 Task: Create a due date automation trigger when advanced on, 2 days after a card is due add fields without custom field "Resume" set to a number lower or equal to 1 and lower than 10 at 11:00 AM.
Action: Mouse moved to (989, 76)
Screenshot: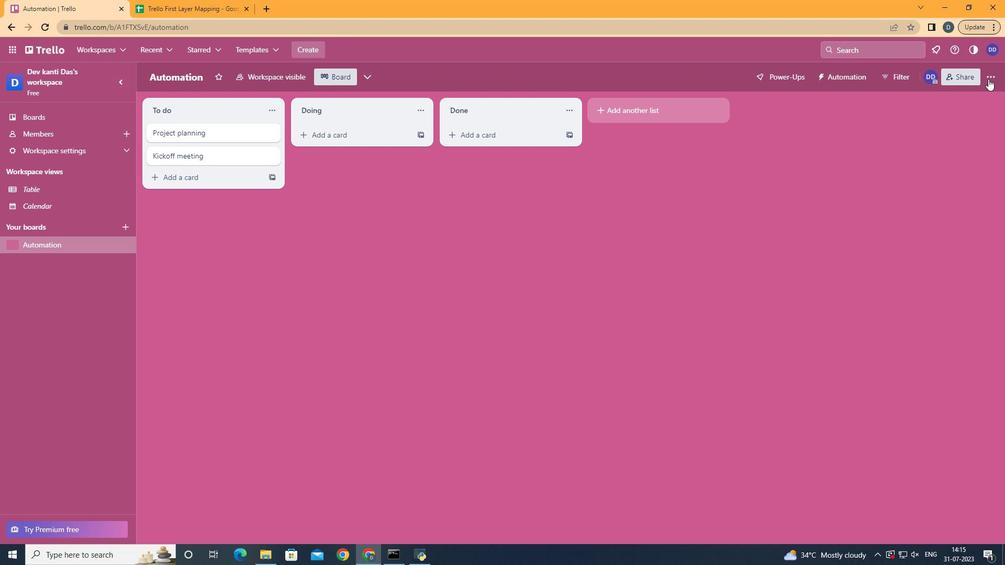 
Action: Mouse pressed left at (989, 76)
Screenshot: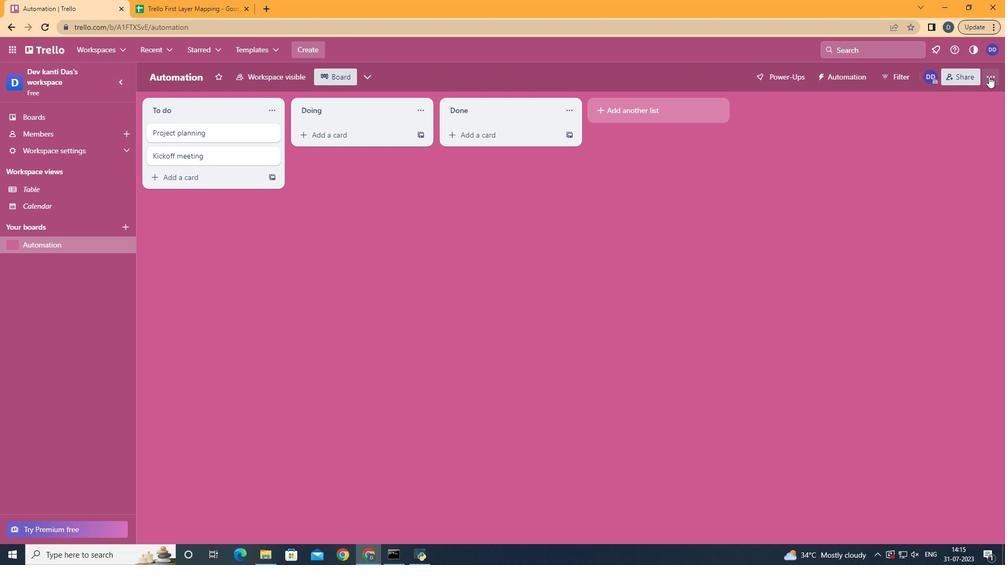 
Action: Mouse moved to (918, 229)
Screenshot: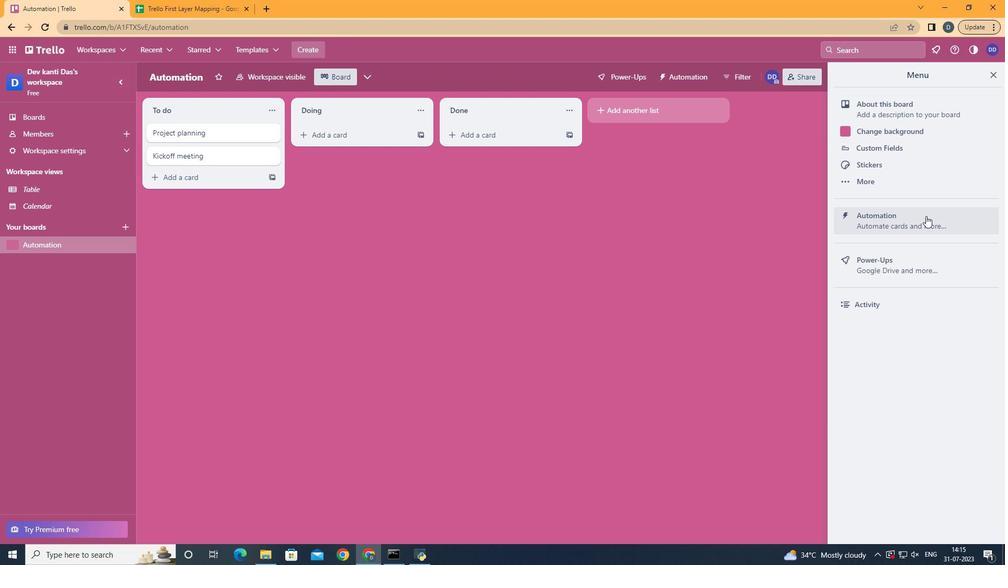 
Action: Mouse pressed left at (918, 229)
Screenshot: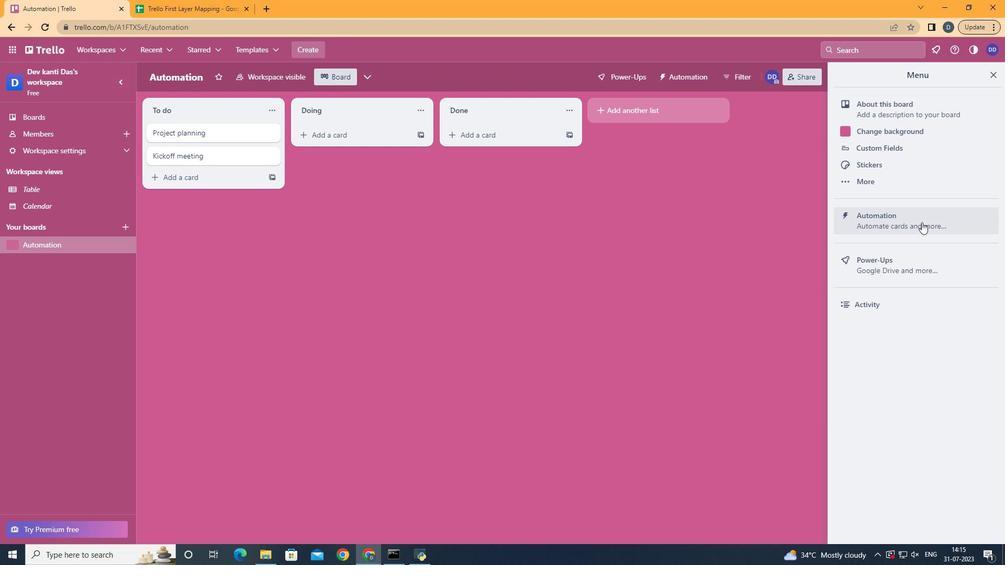 
Action: Mouse moved to (213, 208)
Screenshot: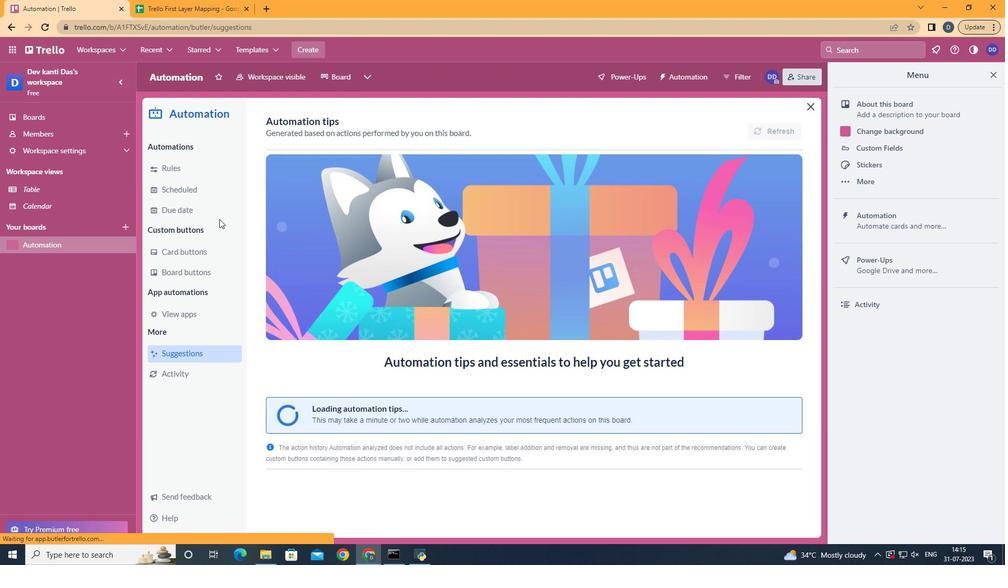 
Action: Mouse pressed left at (213, 208)
Screenshot: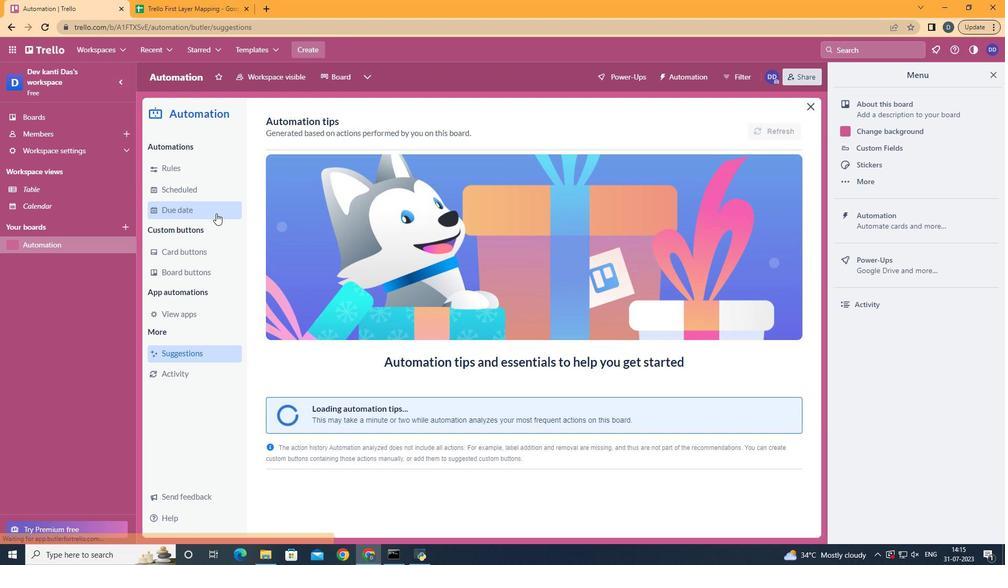 
Action: Mouse moved to (750, 128)
Screenshot: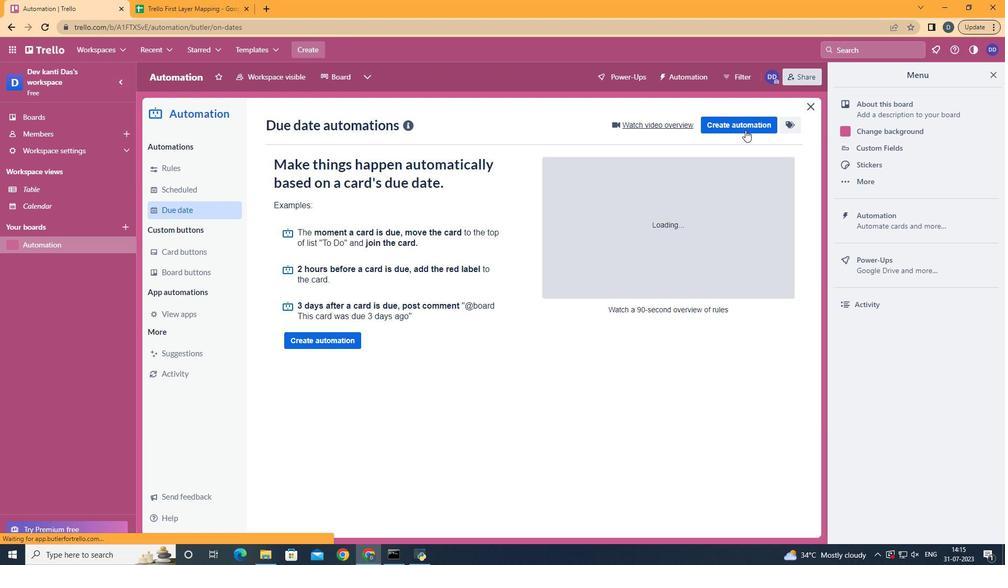 
Action: Mouse pressed left at (750, 128)
Screenshot: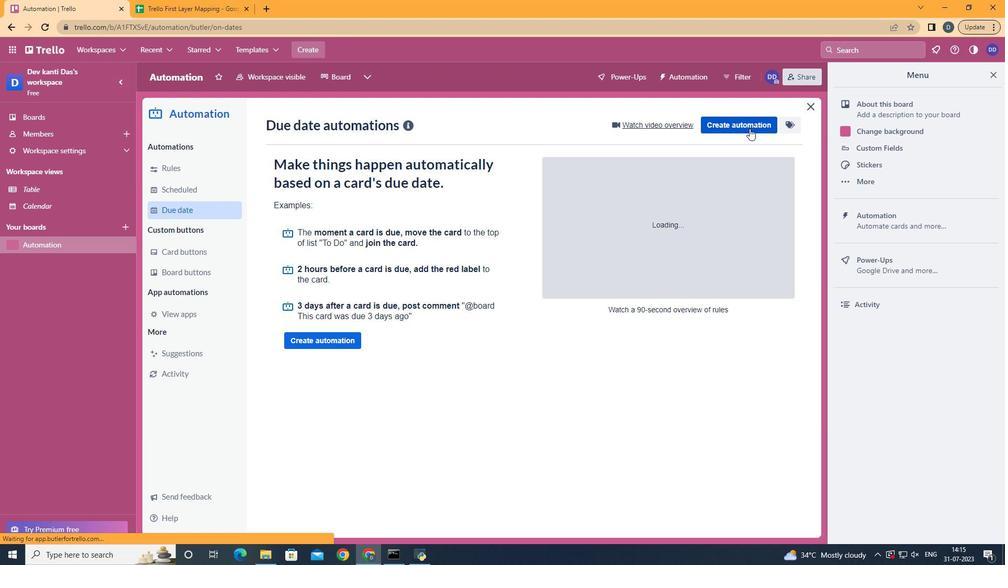 
Action: Mouse moved to (592, 226)
Screenshot: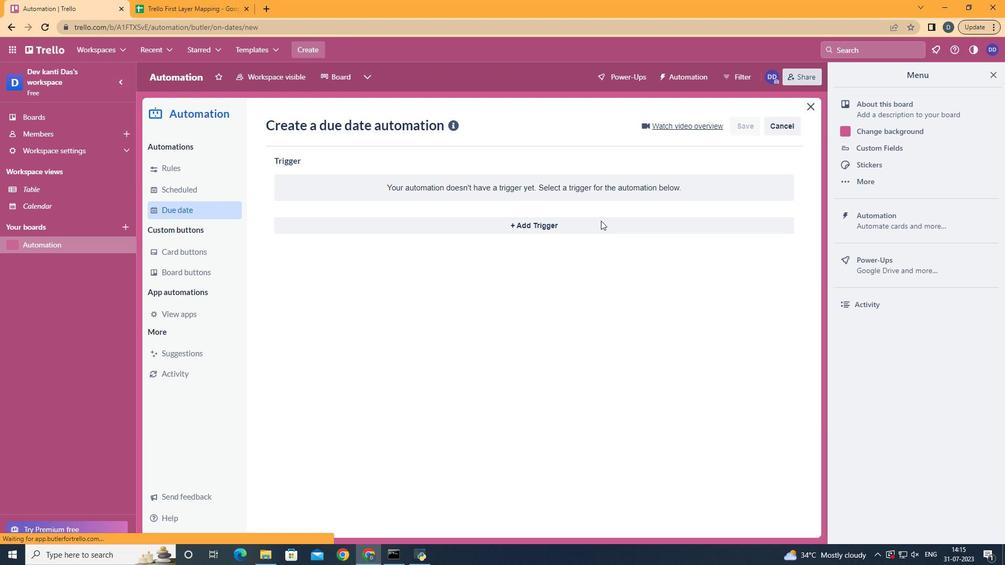 
Action: Mouse pressed left at (592, 226)
Screenshot: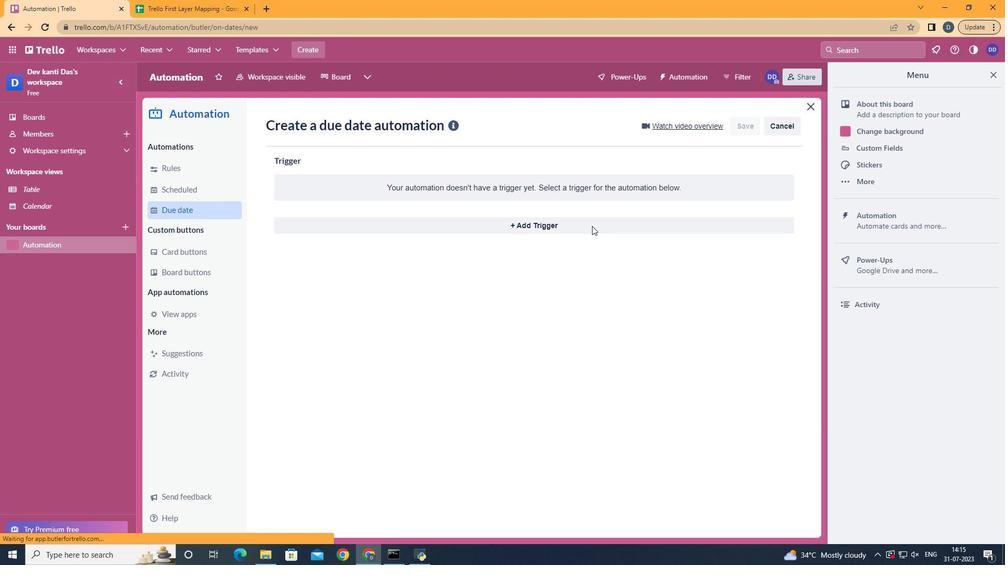 
Action: Mouse moved to (369, 426)
Screenshot: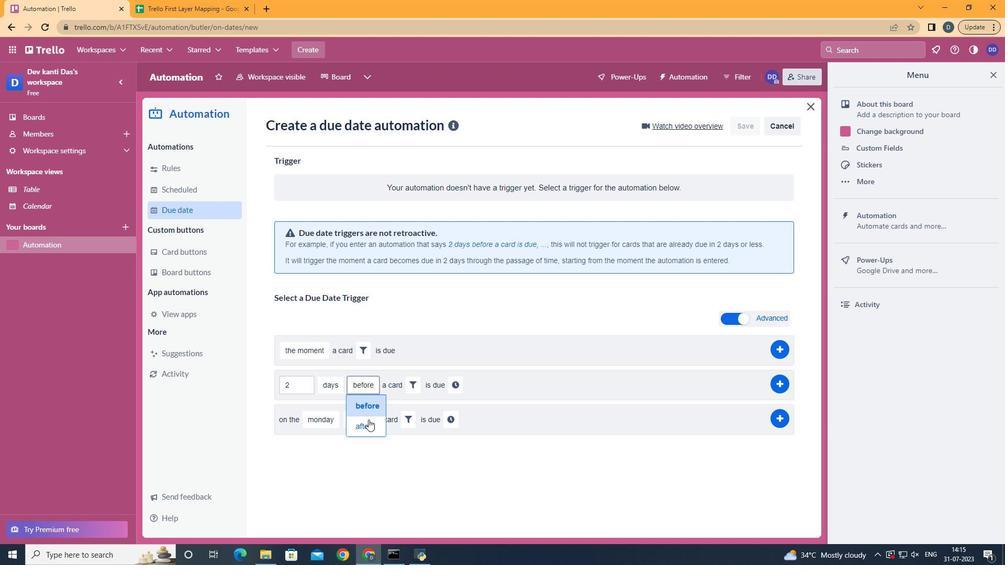 
Action: Mouse pressed left at (369, 426)
Screenshot: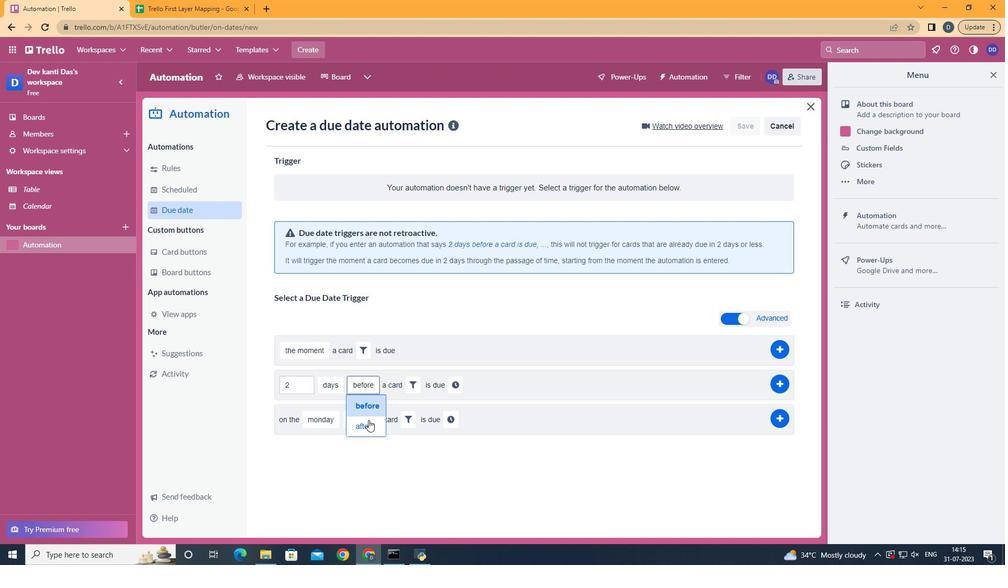 
Action: Mouse moved to (413, 381)
Screenshot: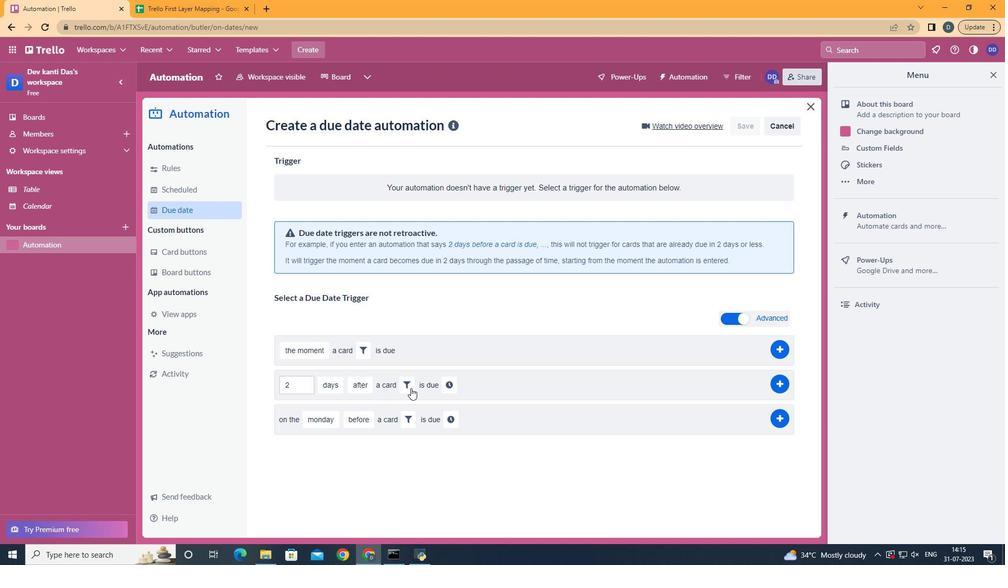 
Action: Mouse pressed left at (413, 381)
Screenshot: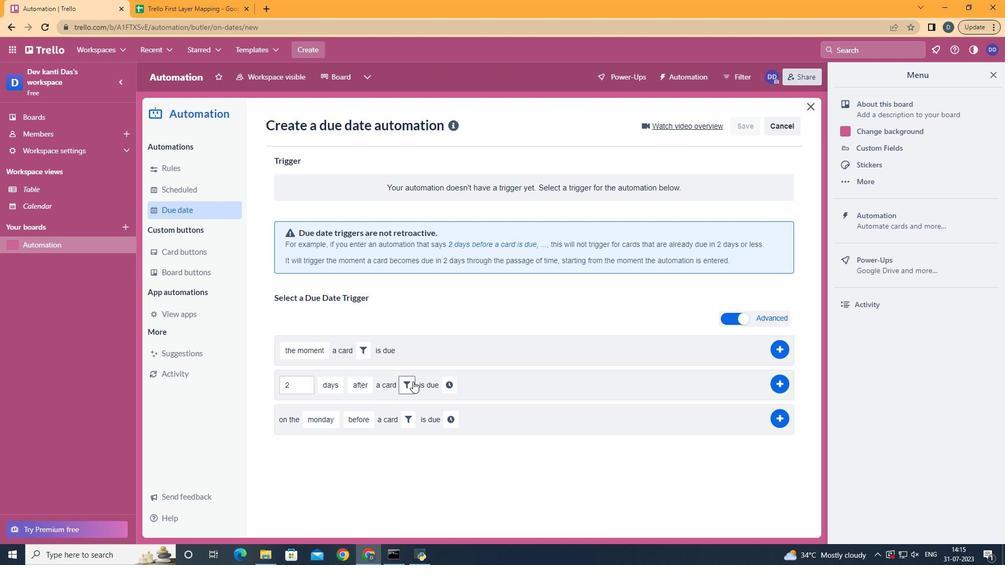 
Action: Mouse moved to (588, 417)
Screenshot: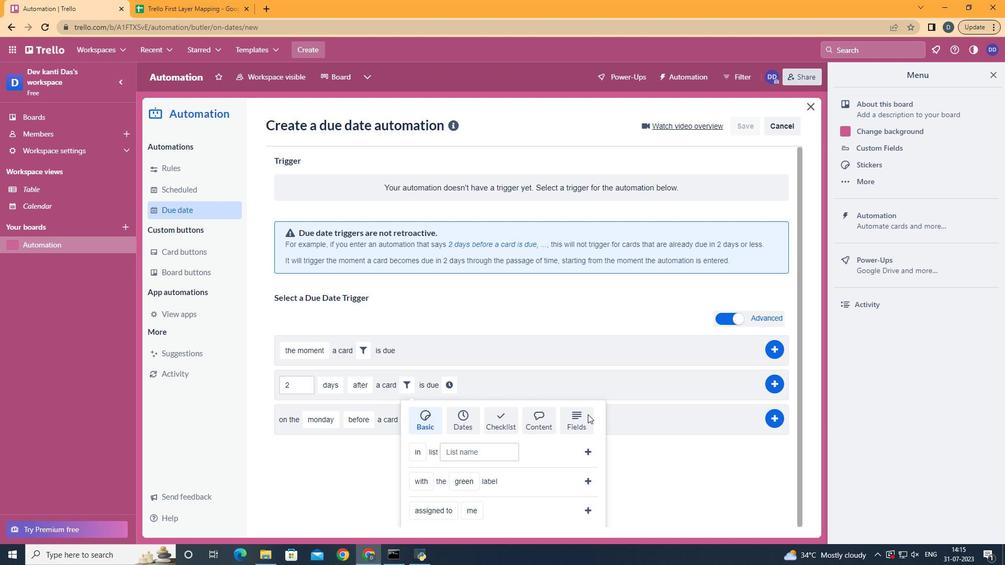 
Action: Mouse pressed left at (588, 417)
Screenshot: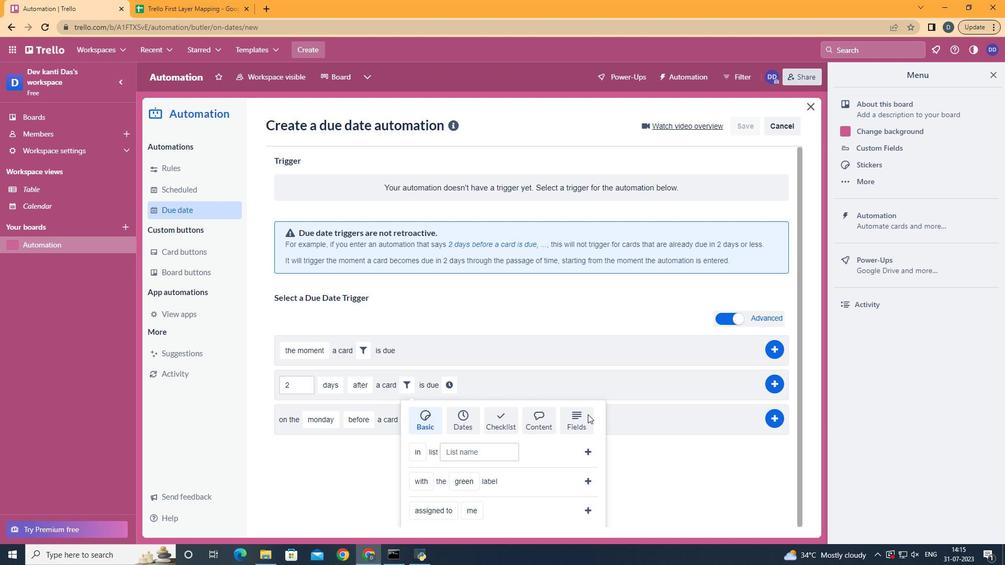 
Action: Mouse scrolled (588, 416) with delta (0, 0)
Screenshot: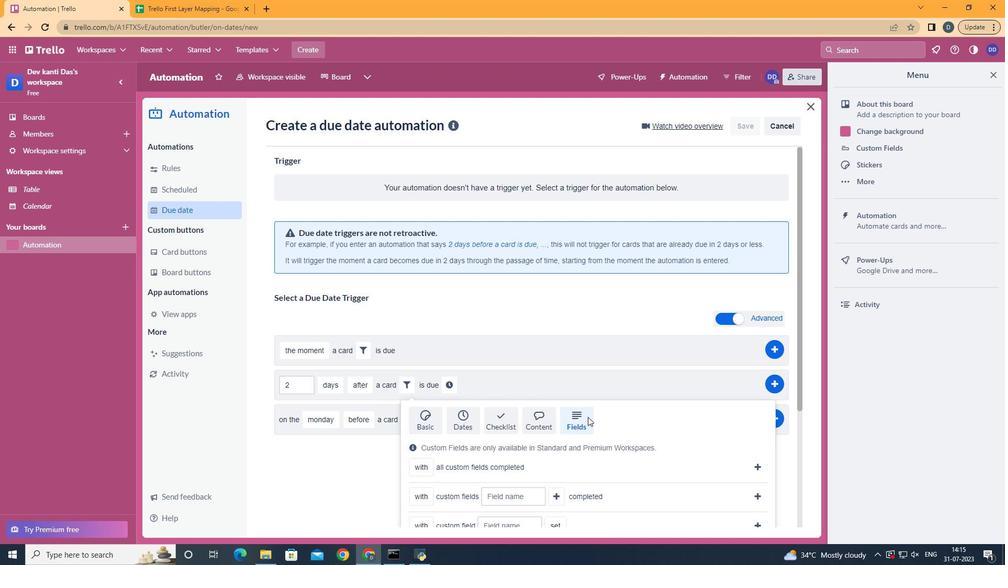 
Action: Mouse scrolled (588, 416) with delta (0, 0)
Screenshot: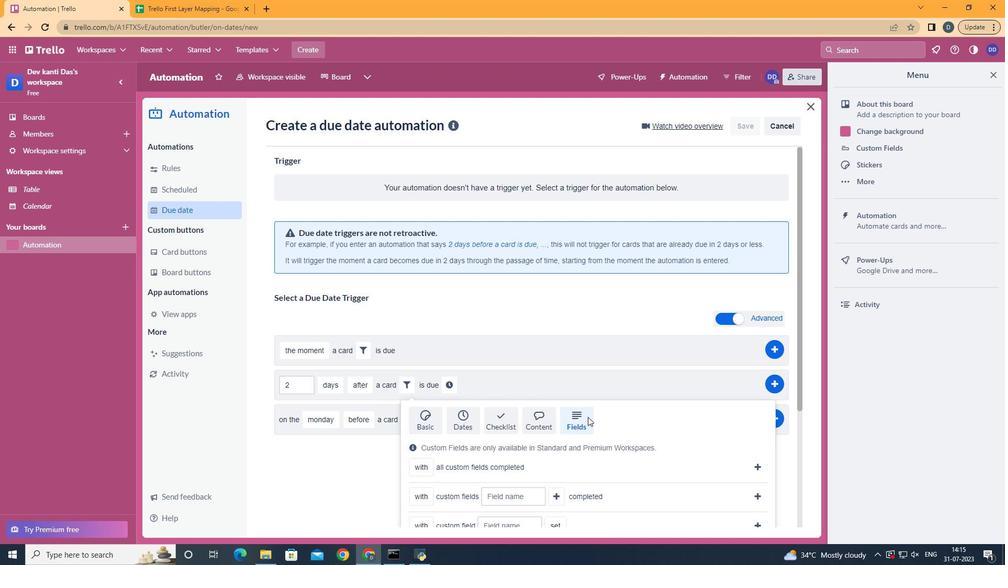 
Action: Mouse scrolled (588, 416) with delta (0, 0)
Screenshot: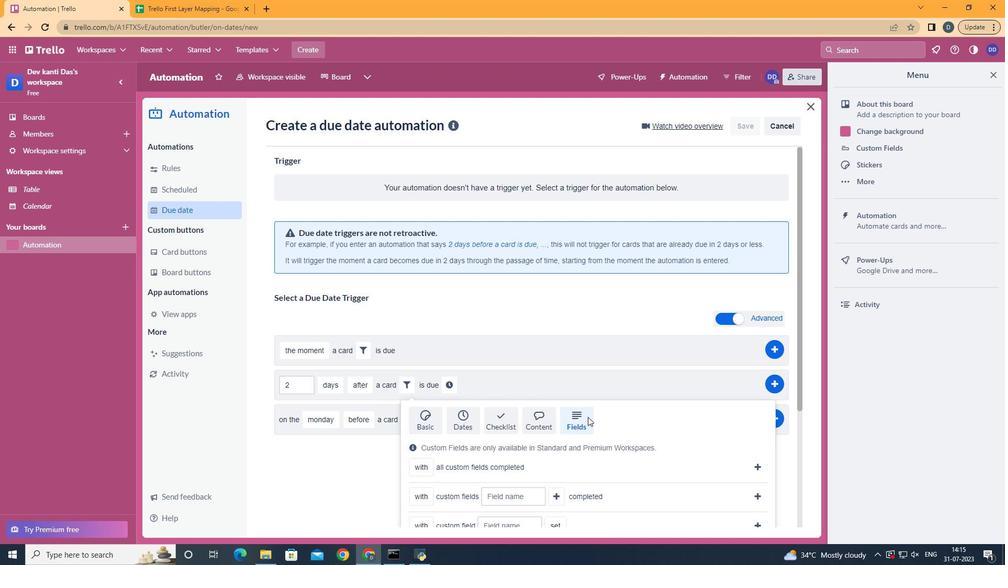 
Action: Mouse scrolled (588, 416) with delta (0, 0)
Screenshot: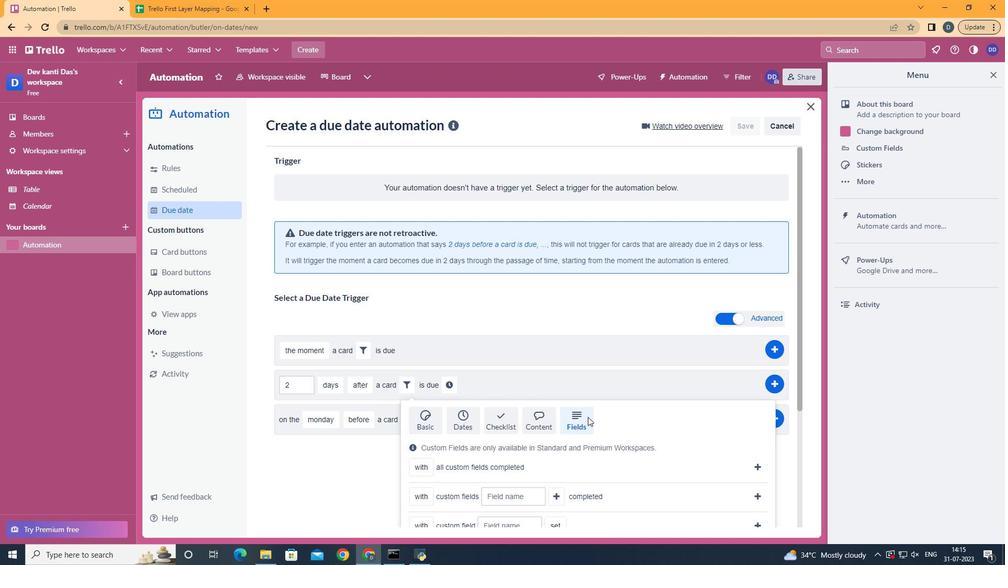 
Action: Mouse scrolled (588, 416) with delta (0, 0)
Screenshot: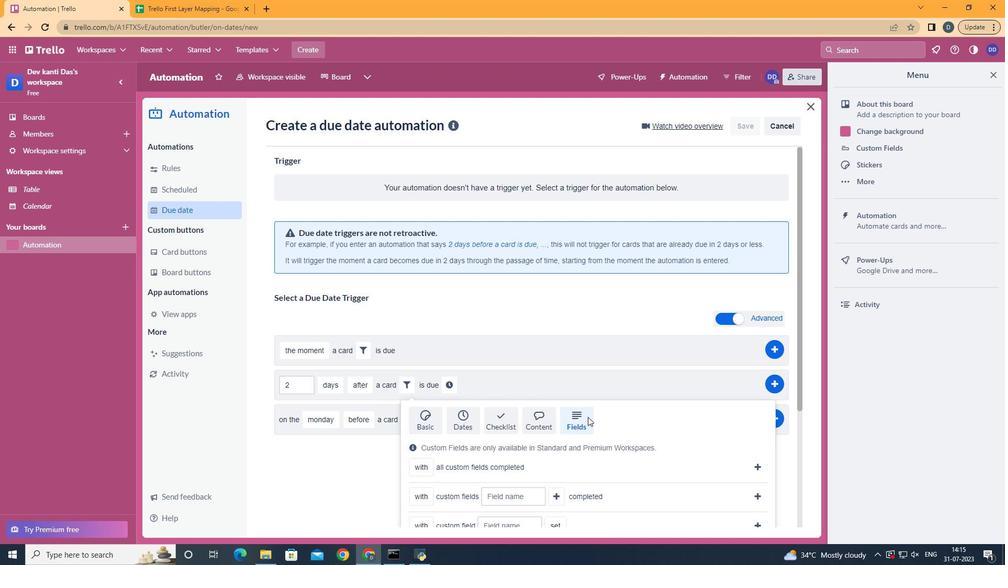 
Action: Mouse moved to (424, 490)
Screenshot: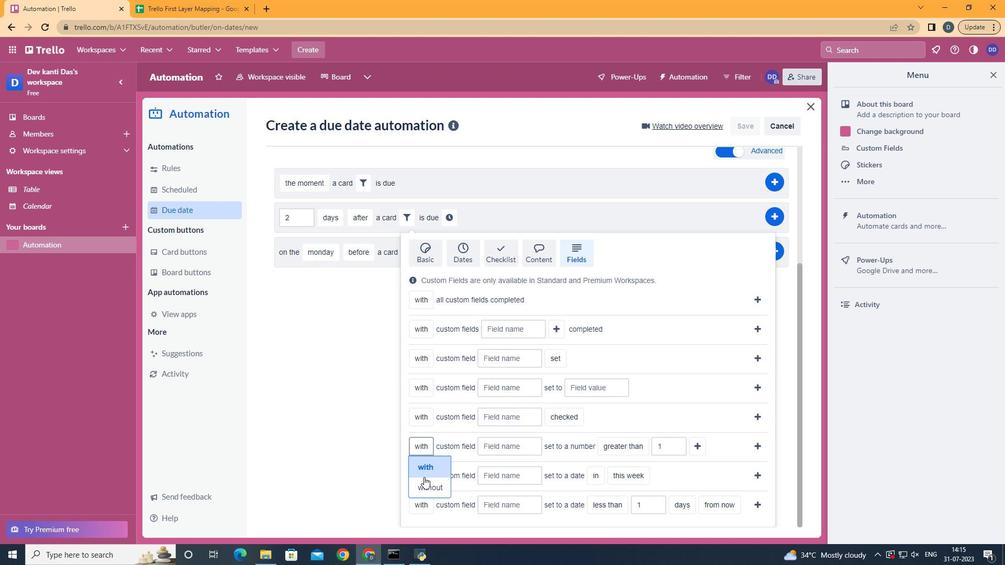 
Action: Mouse pressed left at (424, 490)
Screenshot: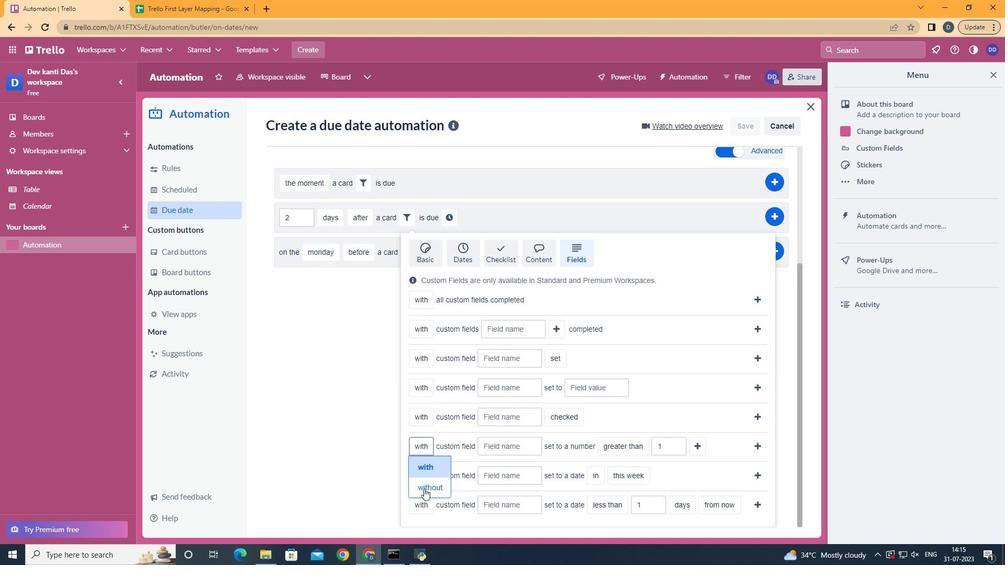 
Action: Mouse moved to (509, 436)
Screenshot: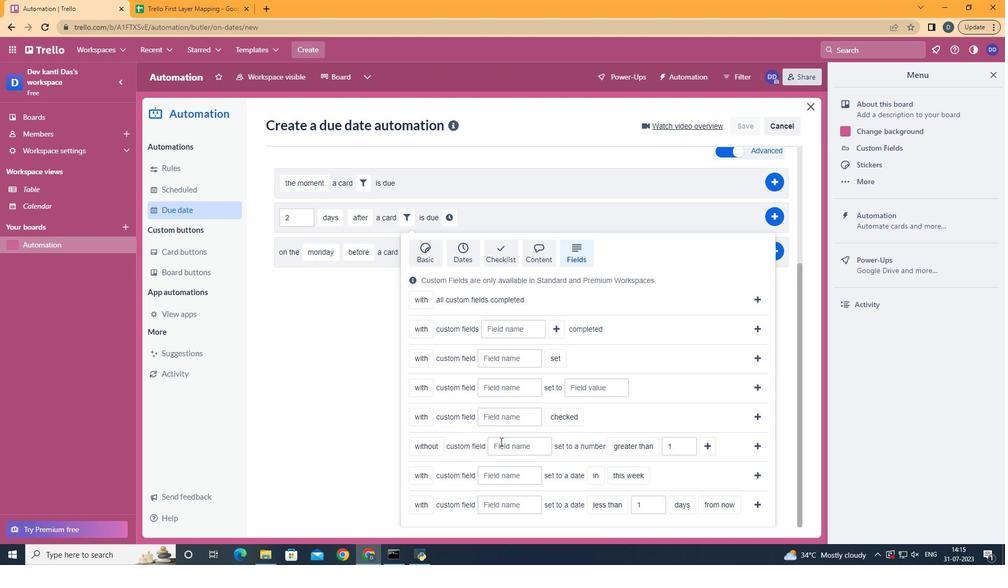 
Action: Mouse pressed left at (509, 436)
Screenshot: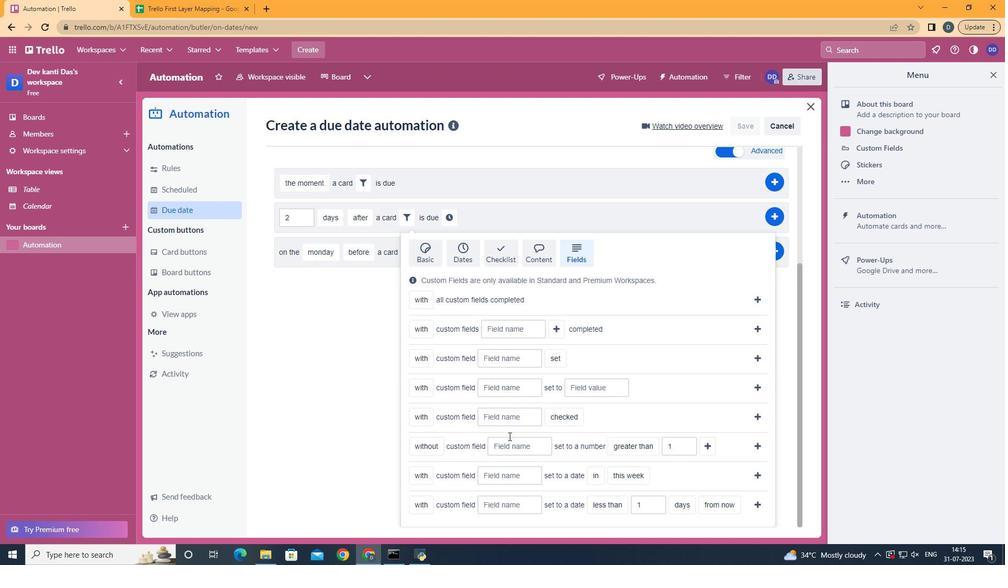 
Action: Key pressed <Key.shift>Resume
Screenshot: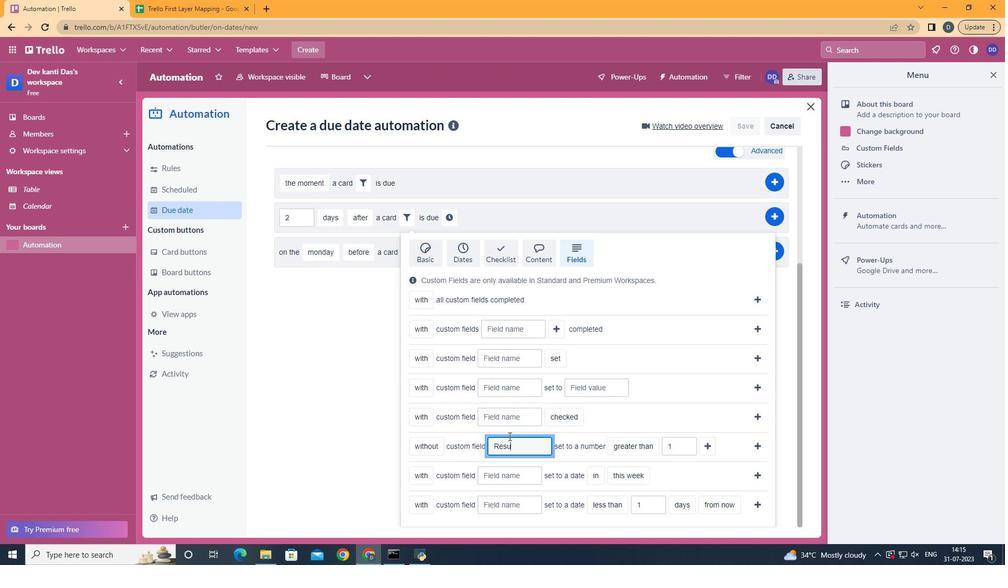 
Action: Mouse moved to (645, 424)
Screenshot: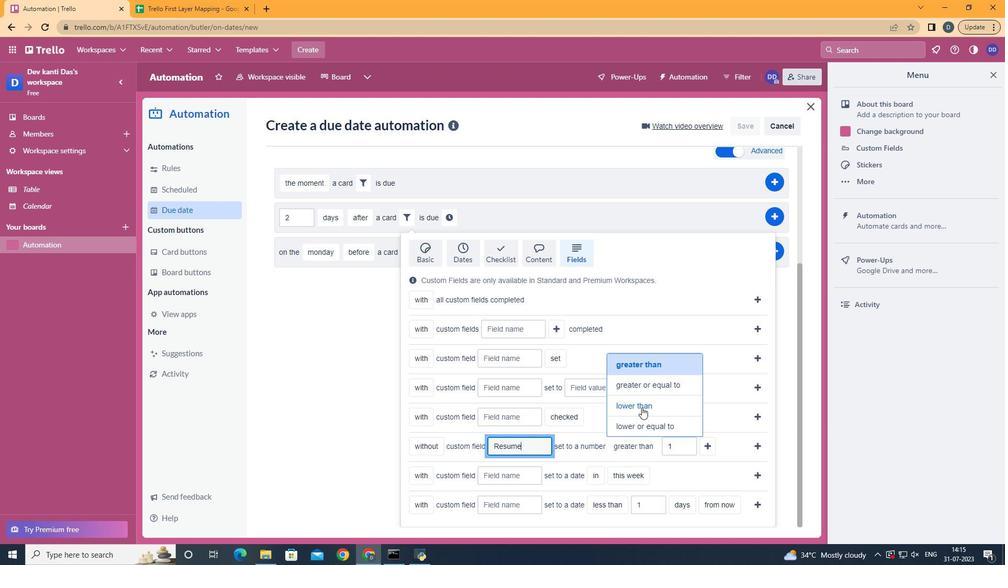 
Action: Mouse pressed left at (645, 424)
Screenshot: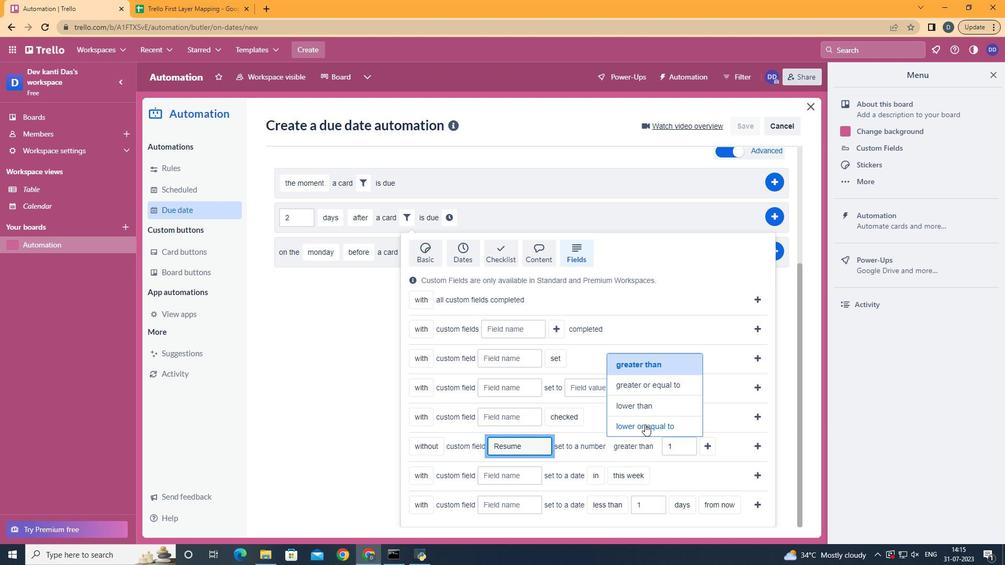 
Action: Mouse moved to (724, 450)
Screenshot: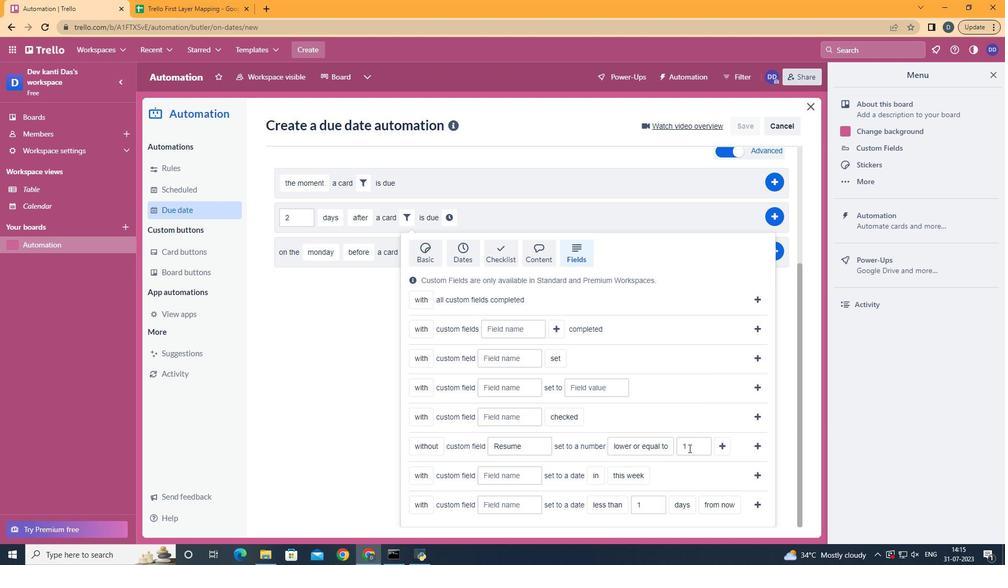 
Action: Mouse pressed left at (724, 450)
Screenshot: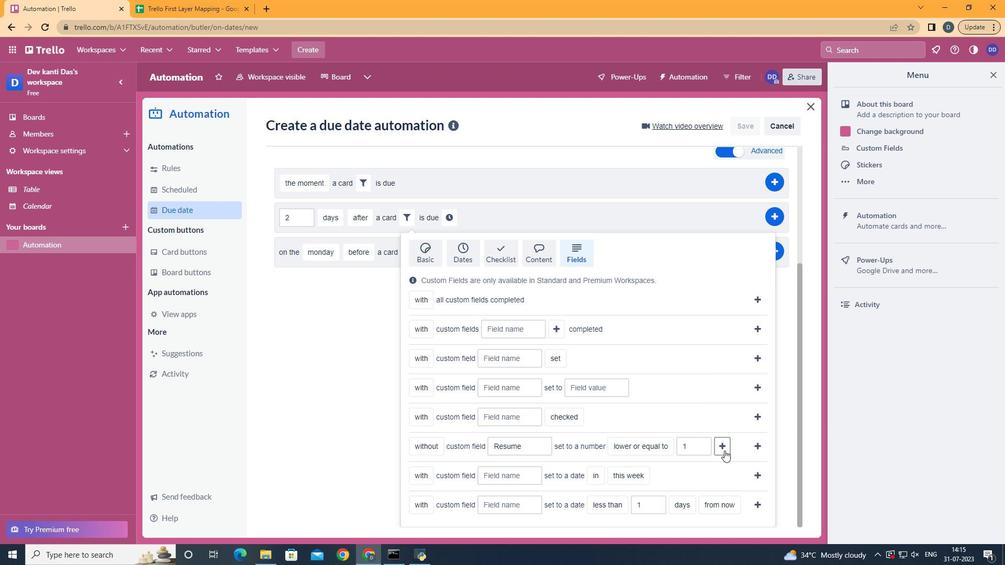 
Action: Mouse moved to (473, 381)
Screenshot: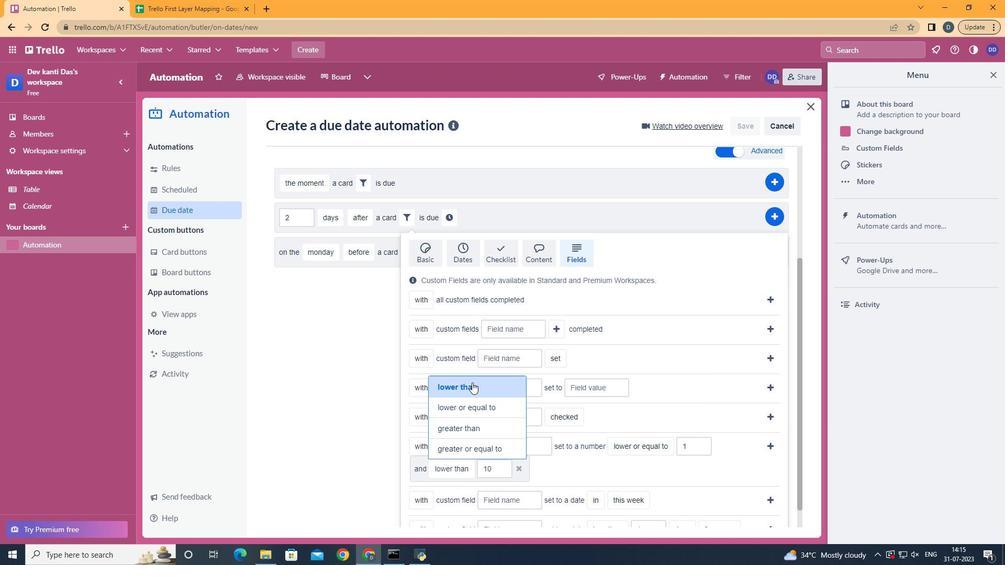 
Action: Mouse pressed left at (473, 381)
Screenshot: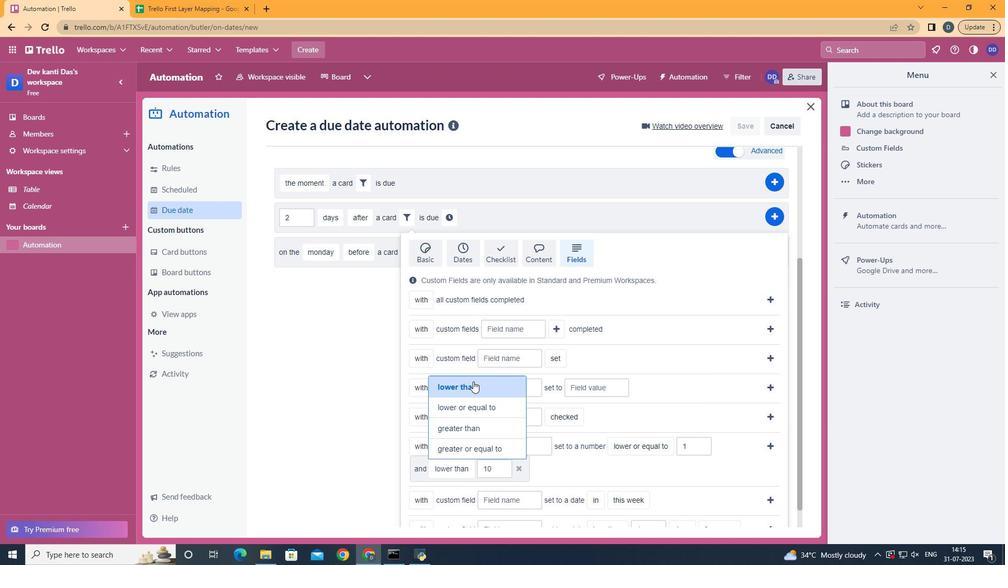 
Action: Mouse moved to (769, 443)
Screenshot: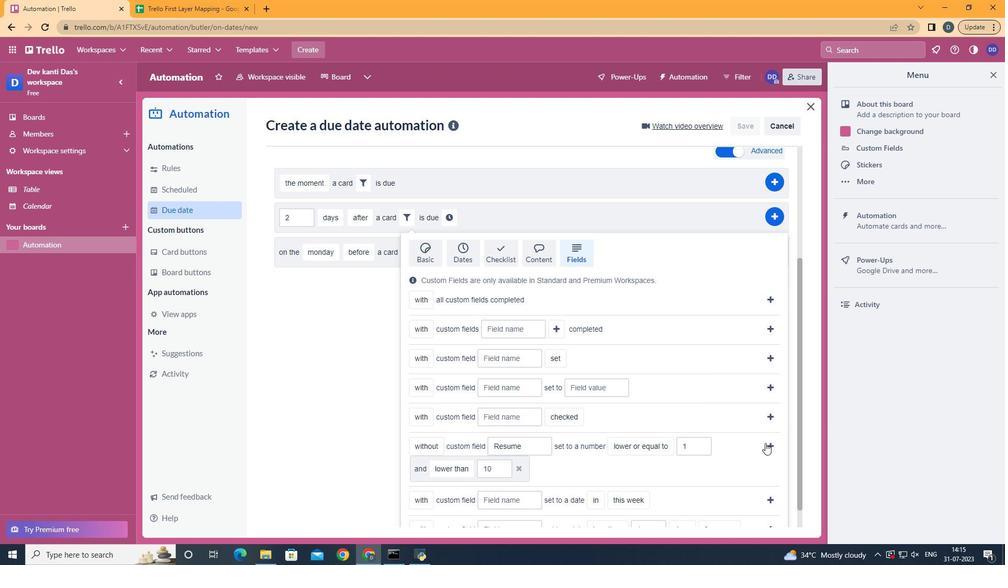 
Action: Mouse pressed left at (769, 443)
Screenshot: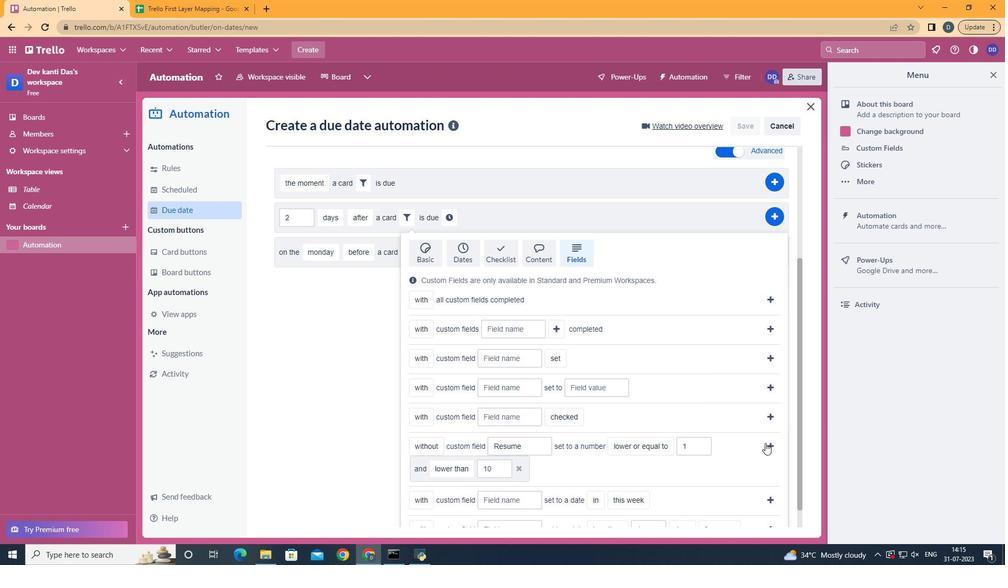 
Action: Mouse moved to (747, 388)
Screenshot: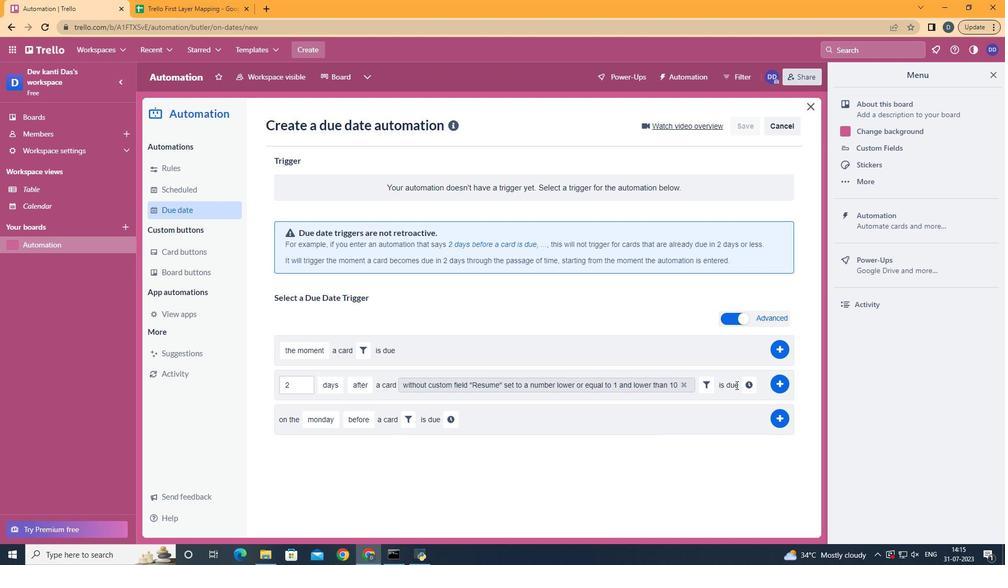 
Action: Mouse pressed left at (747, 388)
Screenshot: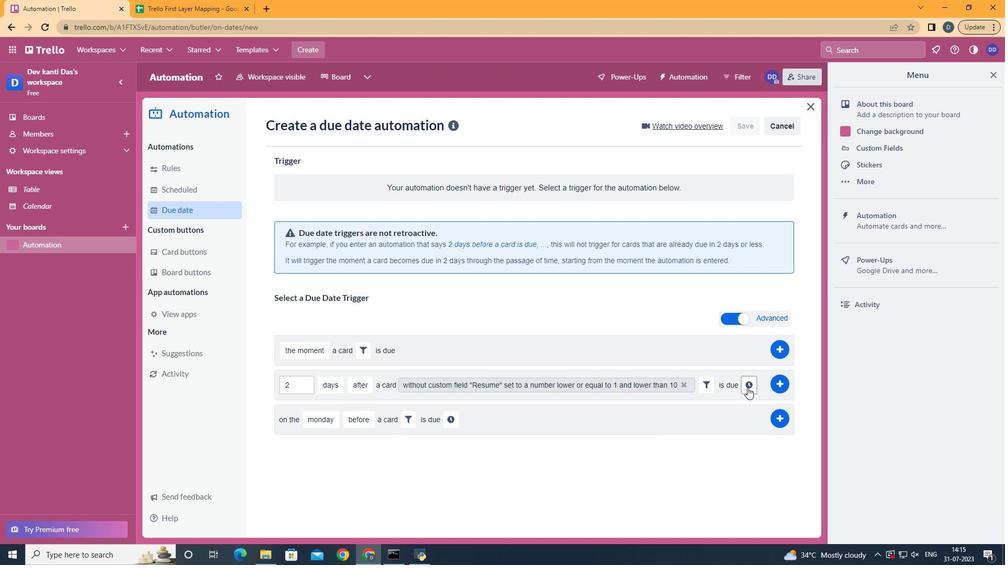 
Action: Mouse moved to (315, 406)
Screenshot: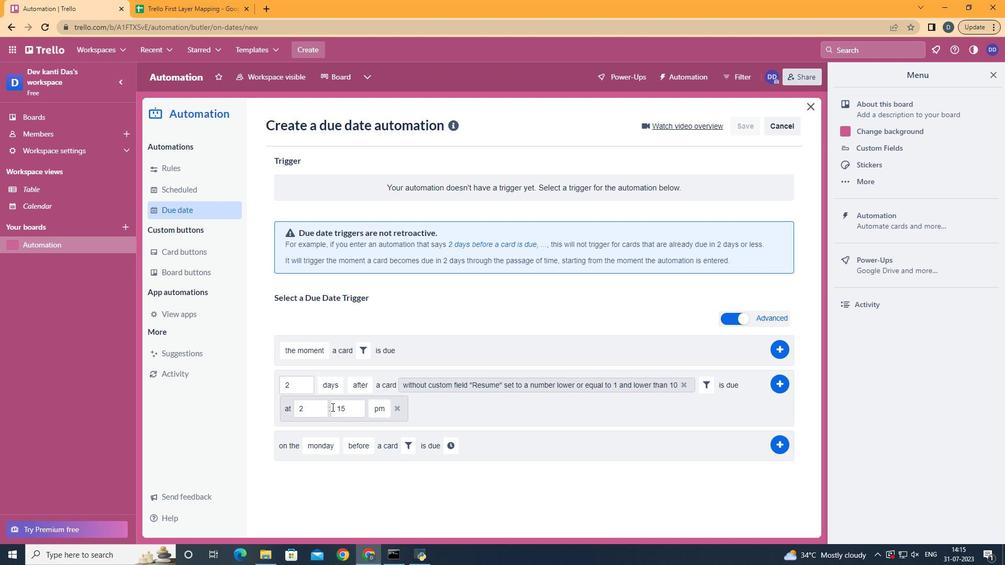 
Action: Mouse pressed left at (315, 406)
Screenshot: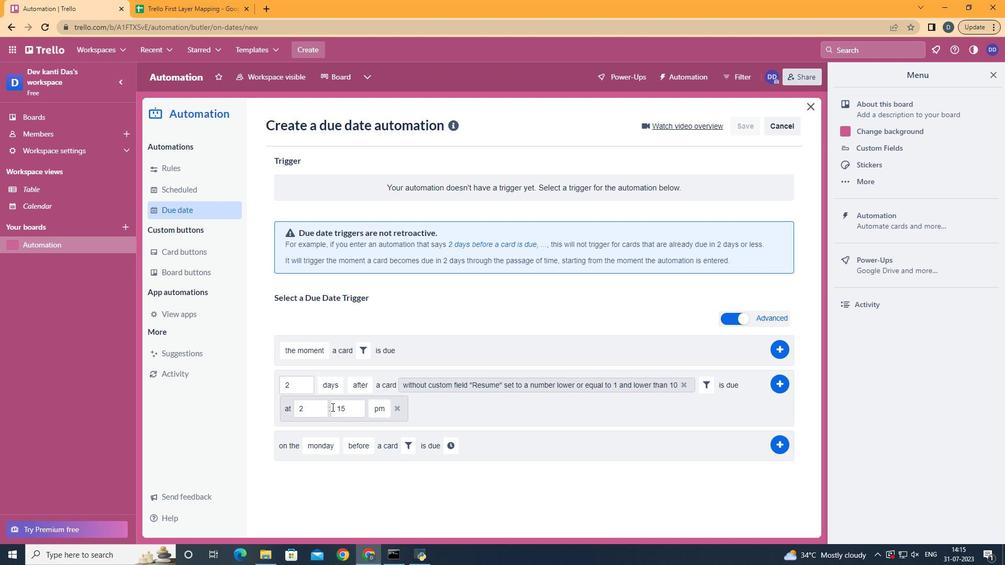 
Action: Key pressed <Key.backspace>11
Screenshot: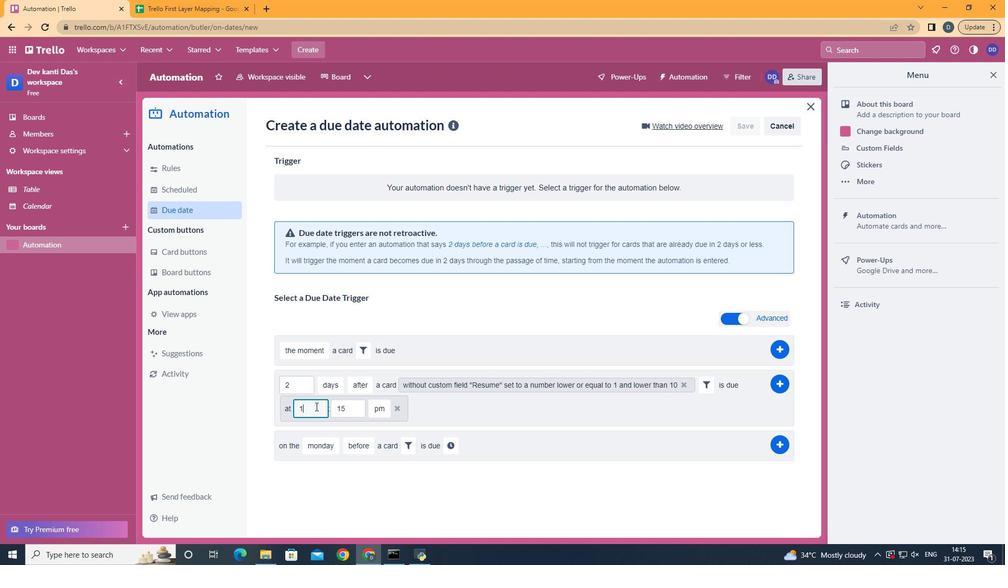 
Action: Mouse moved to (357, 402)
Screenshot: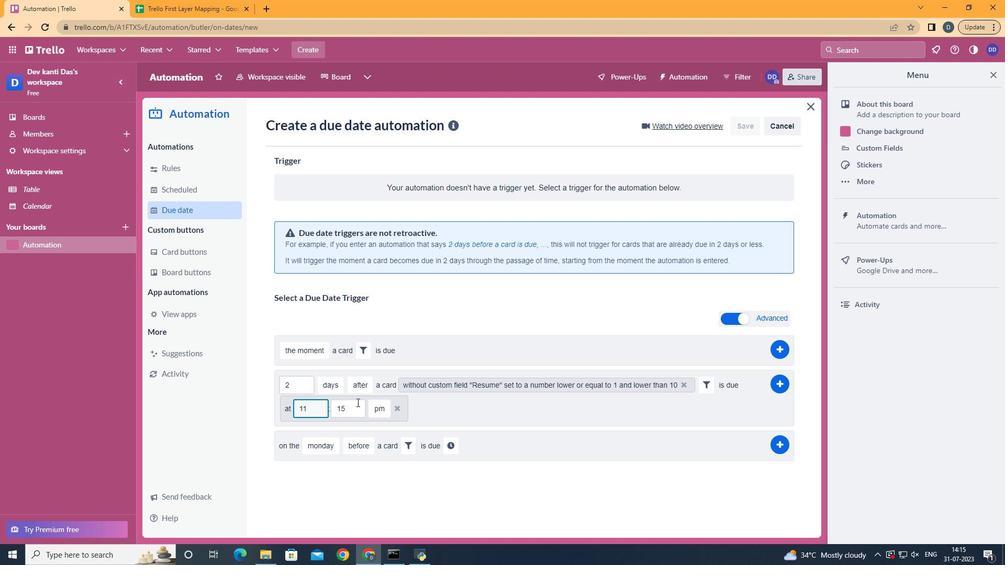
Action: Mouse pressed left at (357, 402)
Screenshot: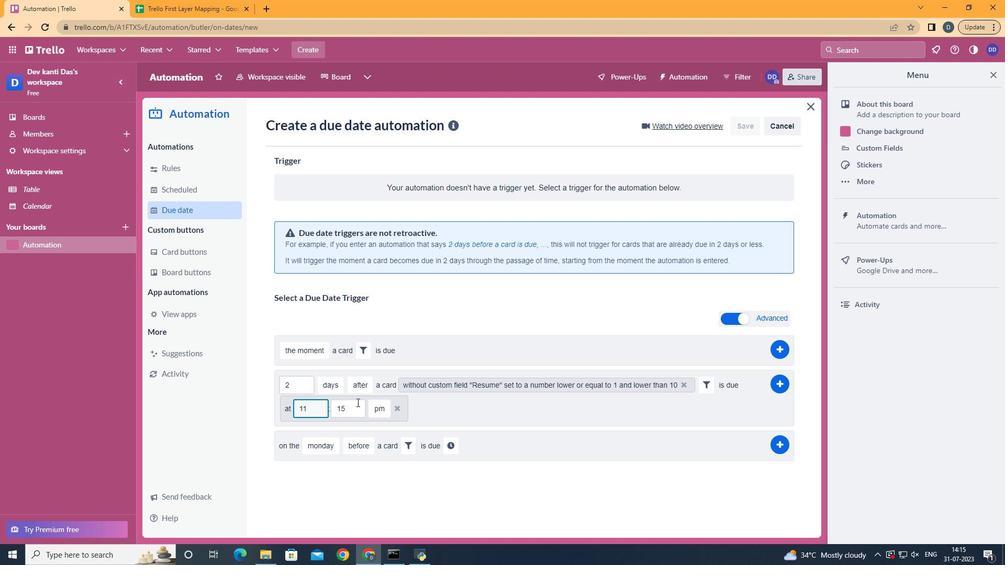 
Action: Key pressed <Key.backspace><Key.backspace>00
Screenshot: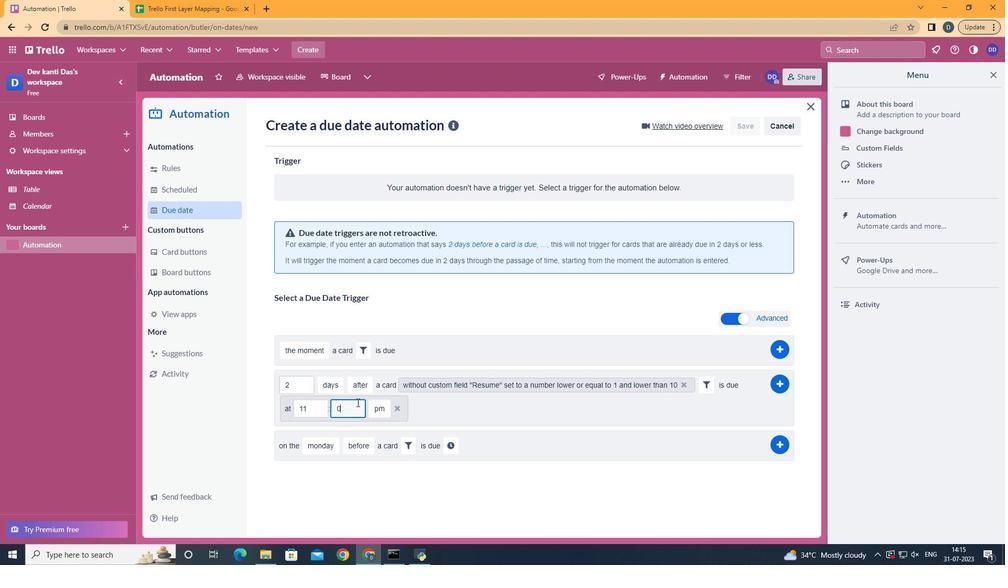
Action: Mouse moved to (386, 431)
Screenshot: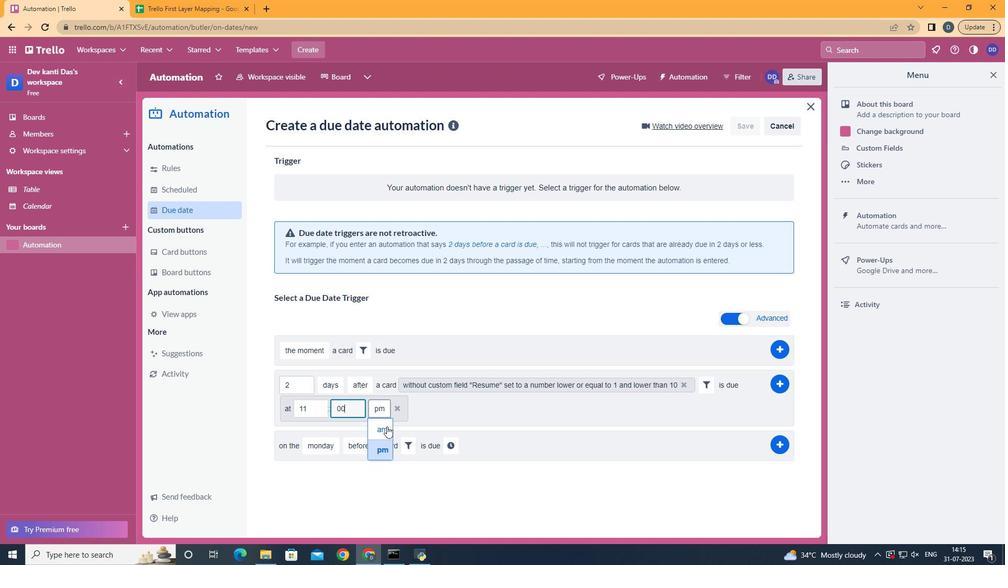 
Action: Mouse pressed left at (386, 431)
Screenshot: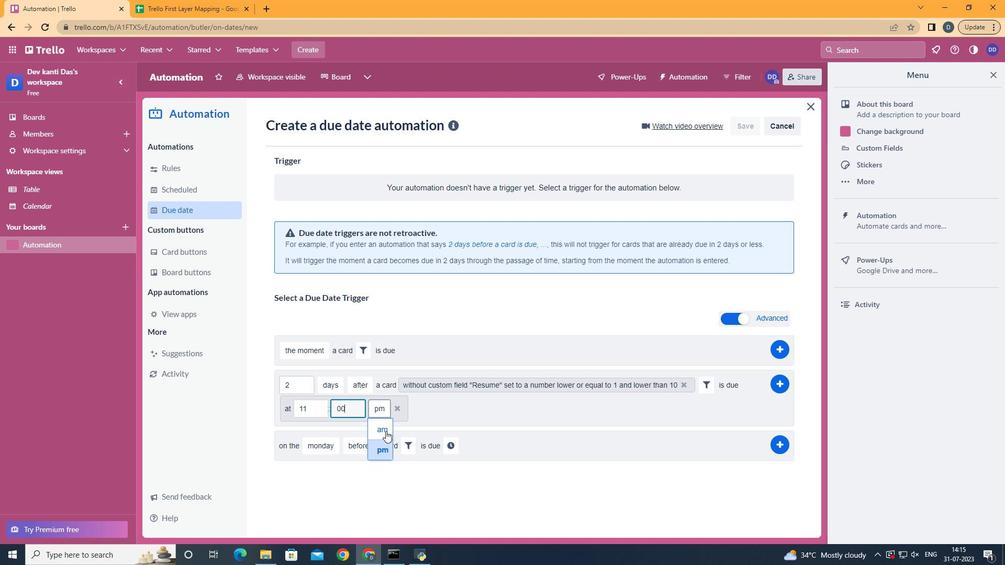 
Action: Mouse moved to (774, 381)
Screenshot: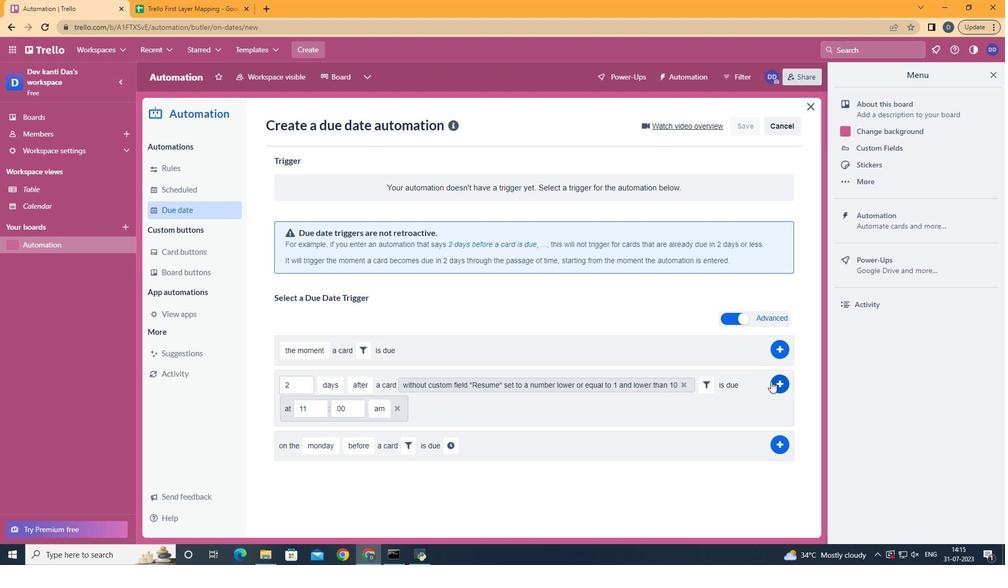 
Action: Mouse pressed left at (774, 381)
Screenshot: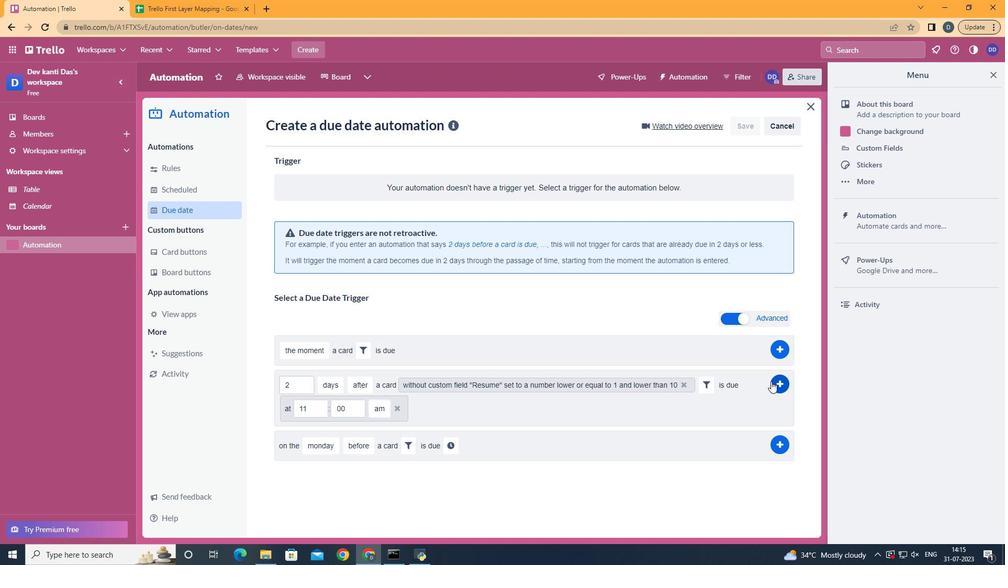 
Action: Mouse moved to (488, 288)
Screenshot: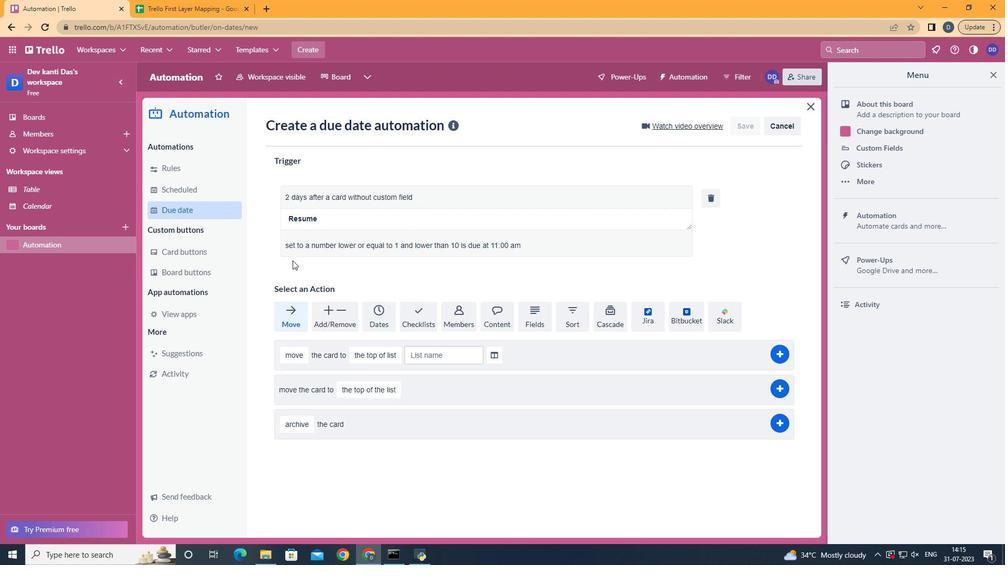 
